 Task: Create Card Card0000000375 in Board Board0000000094 in Workspace WS0000000032 in Trello. Create Card Card0000000376 in Board Board0000000094 in Workspace WS0000000032 in Trello. Create Card Card0000000377 in Board Board0000000095 in Workspace WS0000000032 in Trello. Create Card Card0000000378 in Board Board0000000095 in Workspace WS0000000032 in Trello. Create Card Card0000000379 in Board Board0000000095 in Workspace WS0000000032 in Trello
Action: Mouse moved to (262, 309)
Screenshot: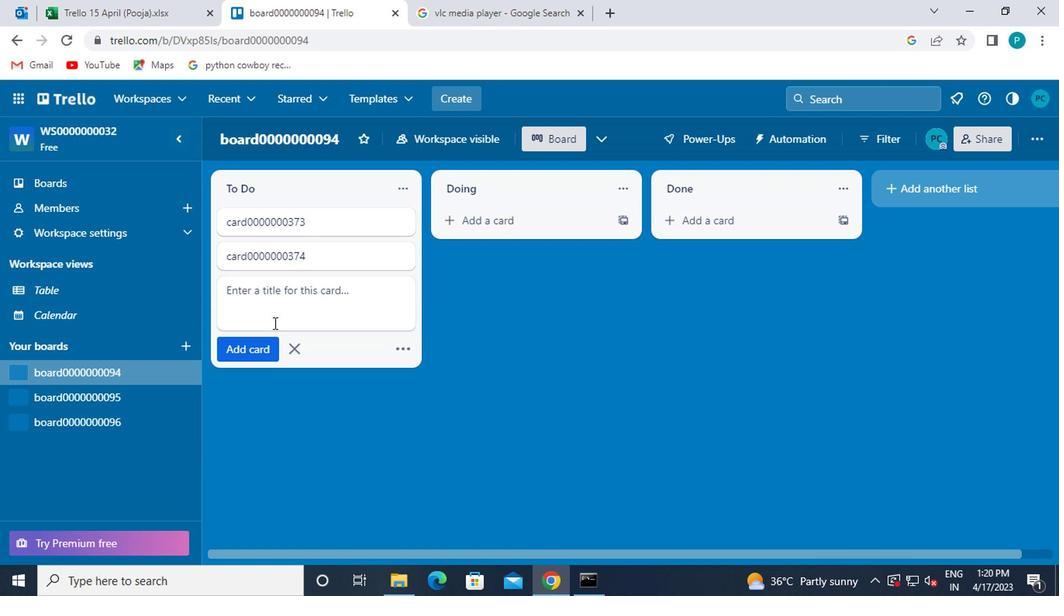 
Action: Mouse pressed left at (262, 309)
Screenshot: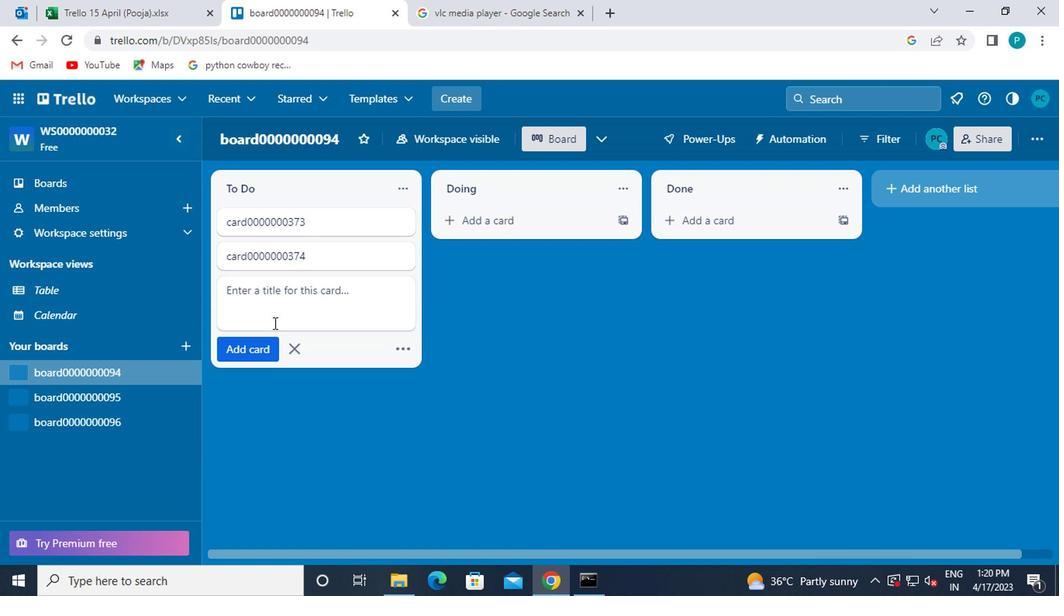 
Action: Key pressed card0000000375
Screenshot: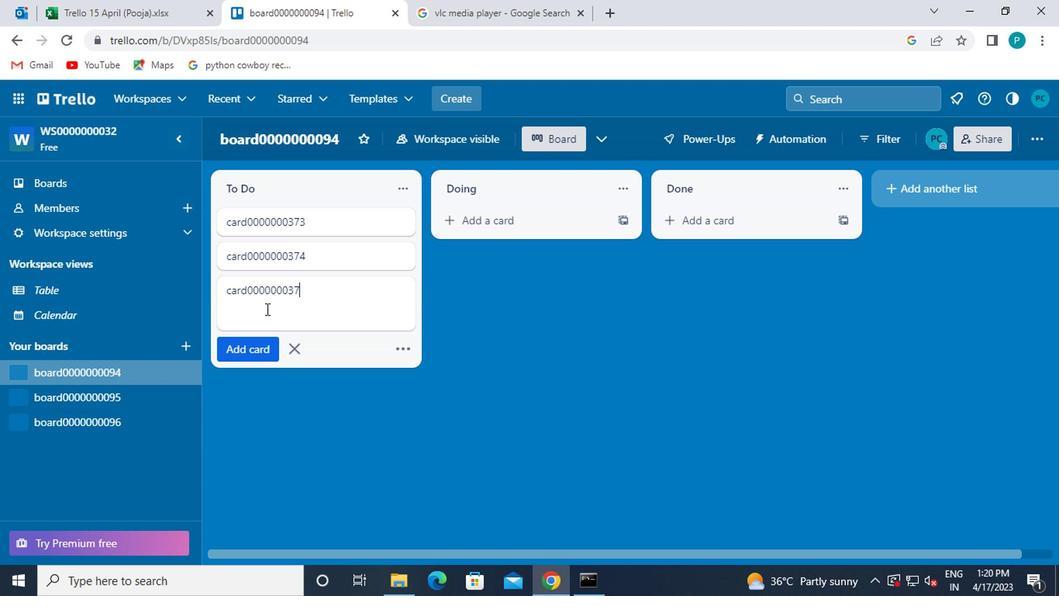 
Action: Mouse moved to (249, 349)
Screenshot: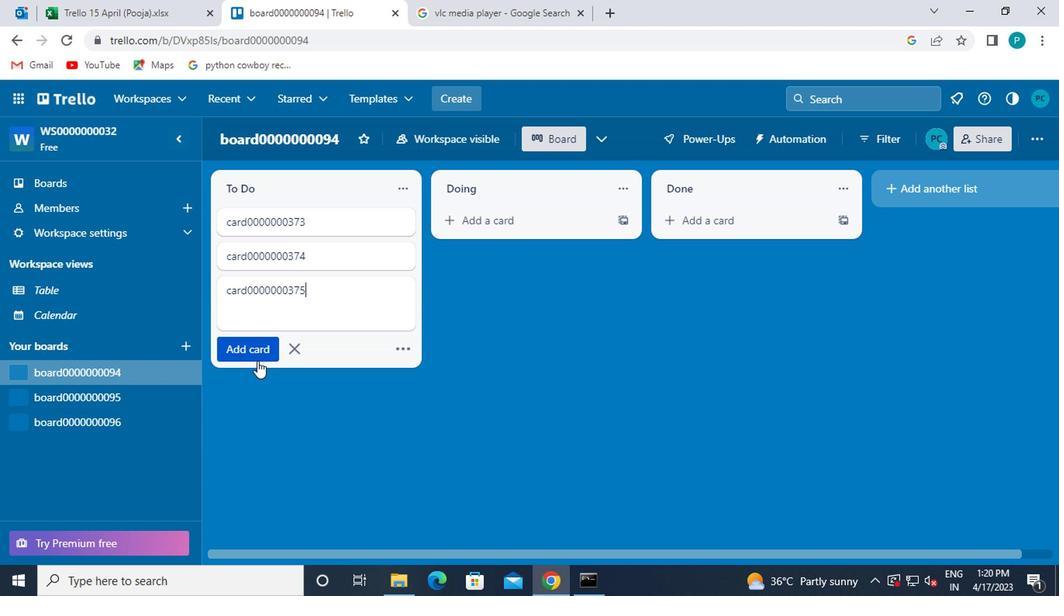 
Action: Mouse pressed left at (249, 349)
Screenshot: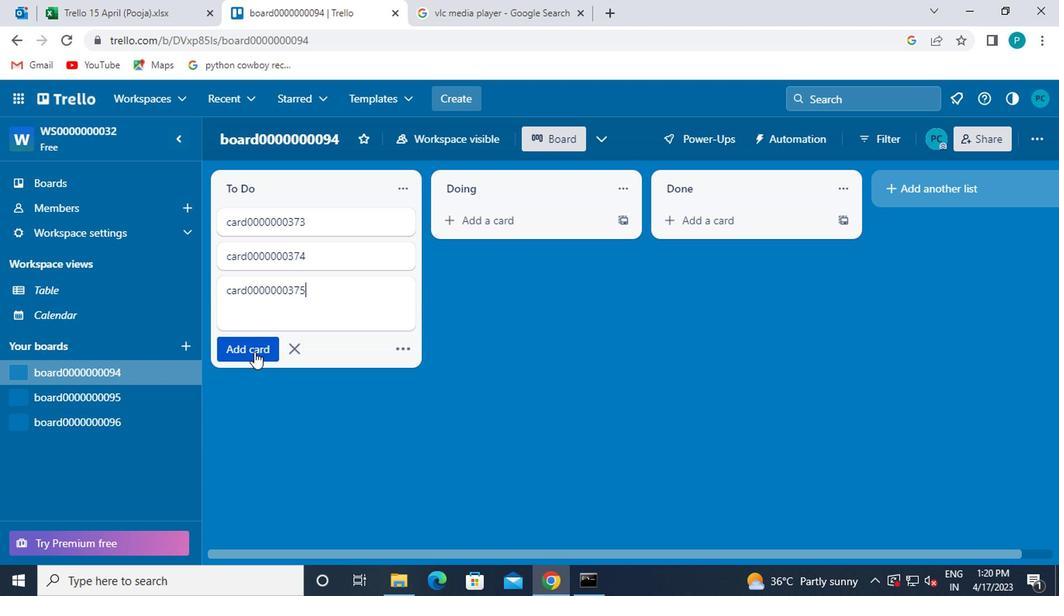 
Action: Key pressed card0000000376
Screenshot: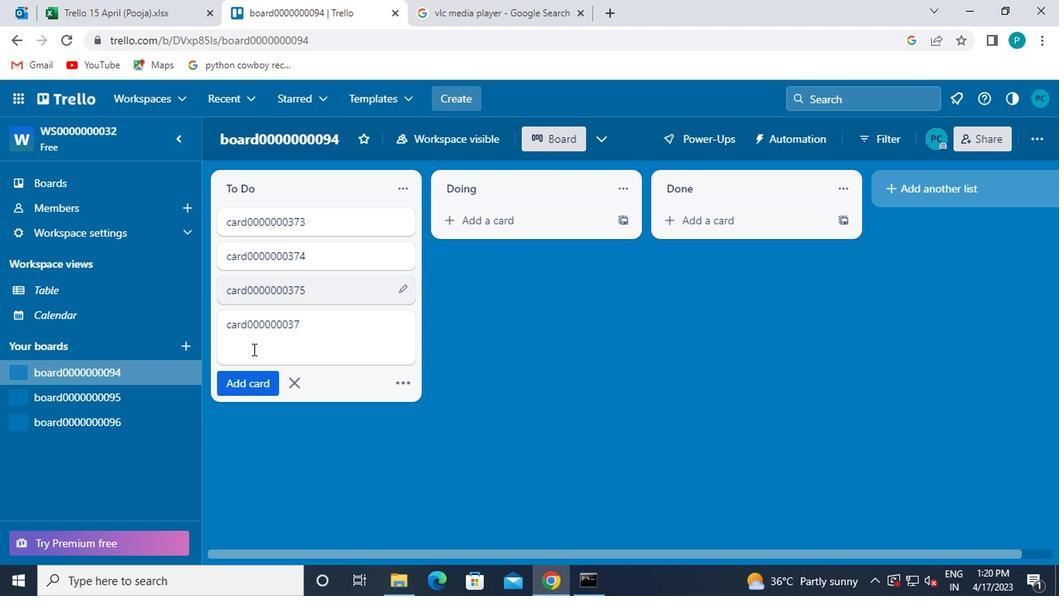 
Action: Mouse moved to (270, 380)
Screenshot: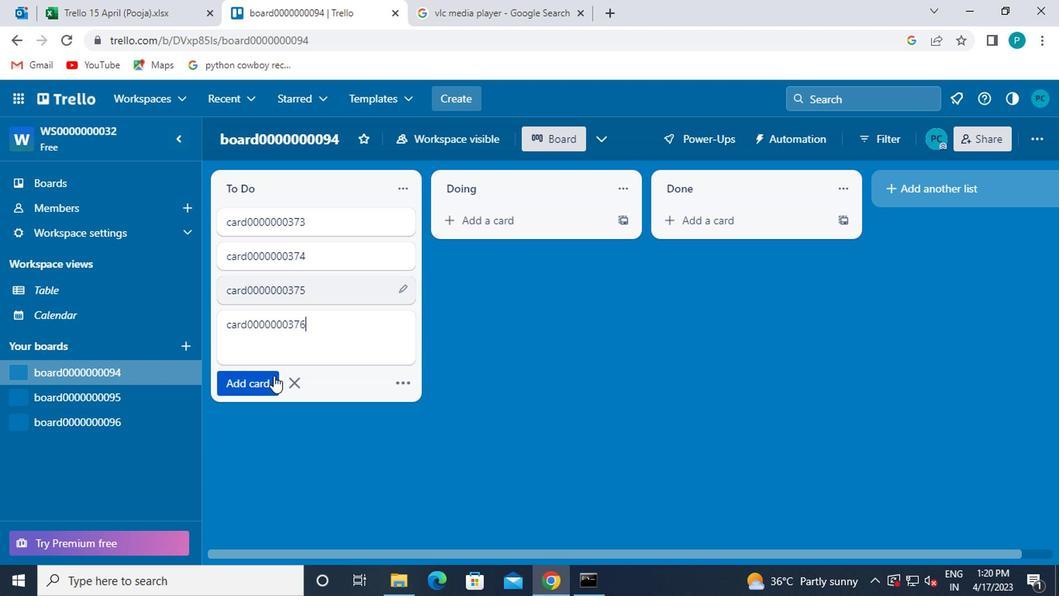 
Action: Mouse pressed left at (270, 380)
Screenshot: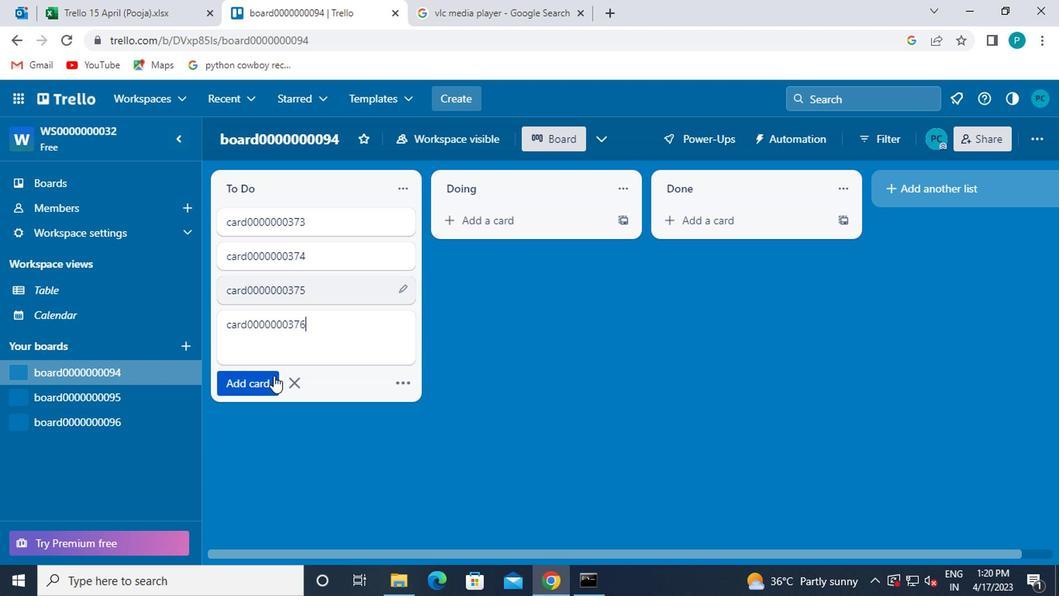 
Action: Mouse moved to (293, 410)
Screenshot: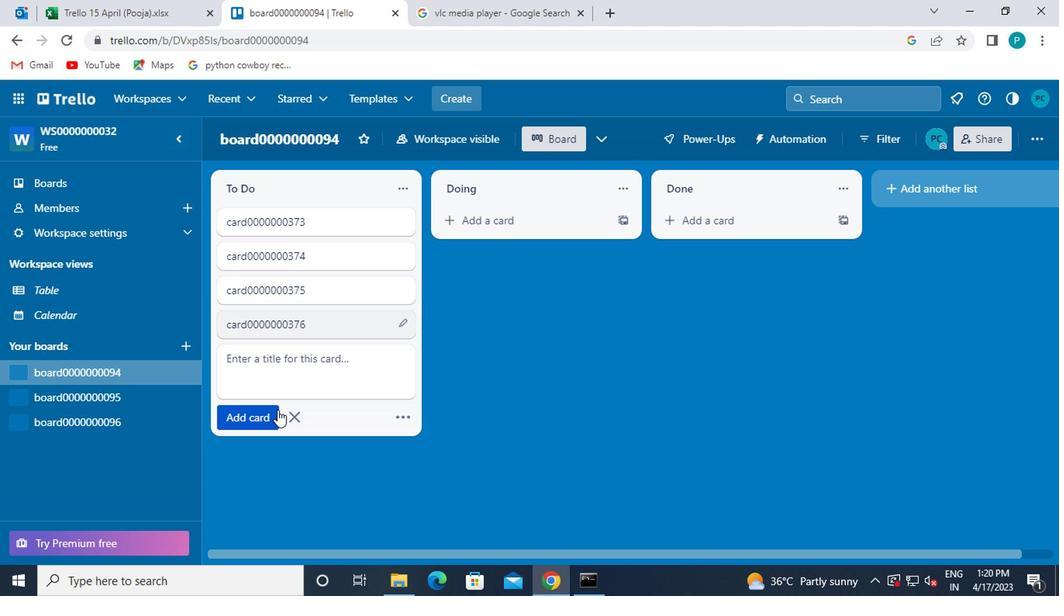 
Action: Mouse pressed left at (293, 410)
Screenshot: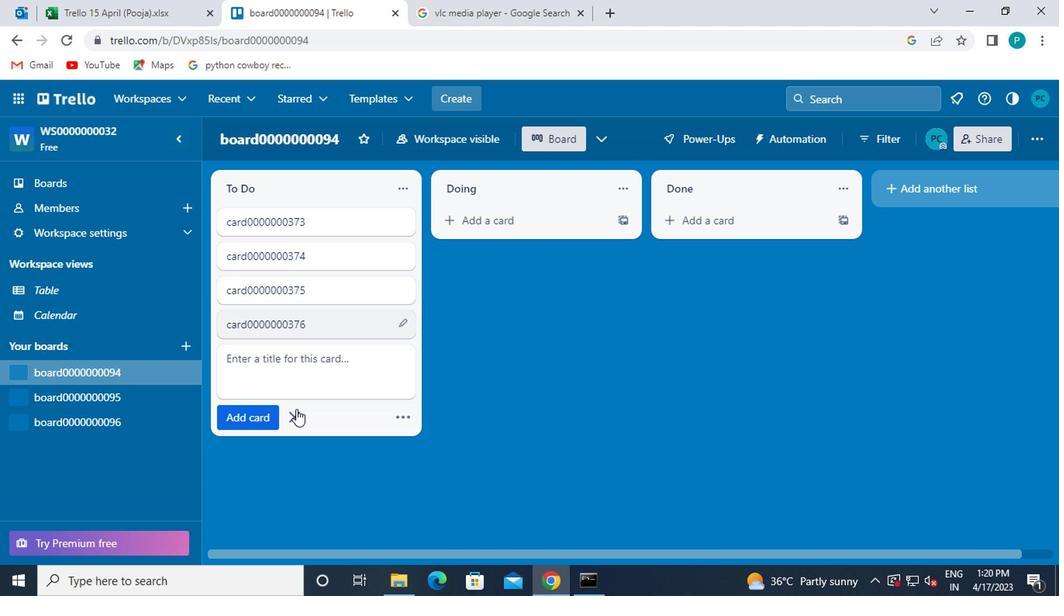 
Action: Mouse moved to (124, 401)
Screenshot: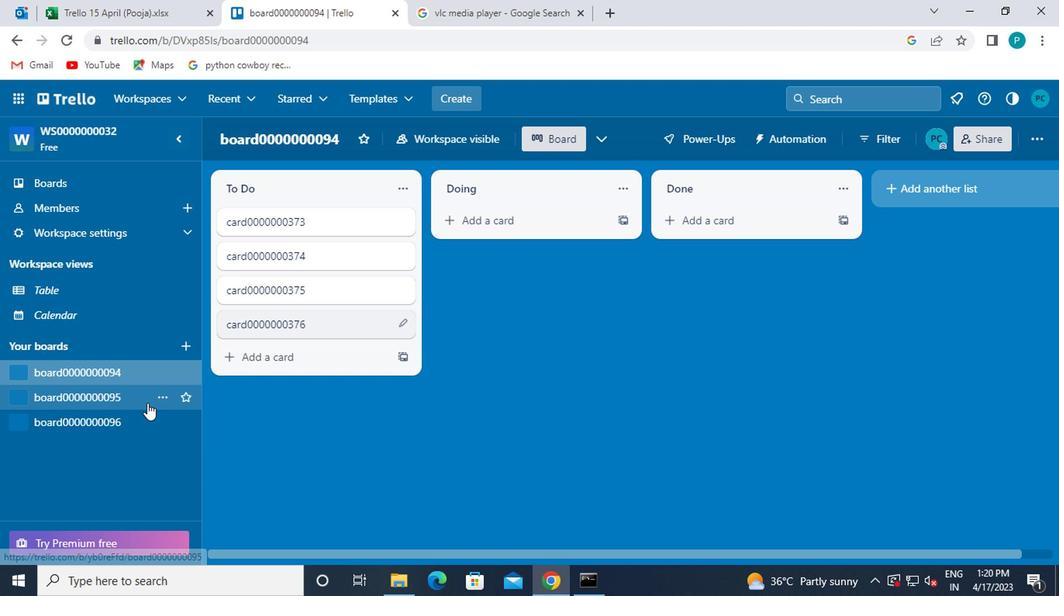 
Action: Mouse pressed left at (124, 401)
Screenshot: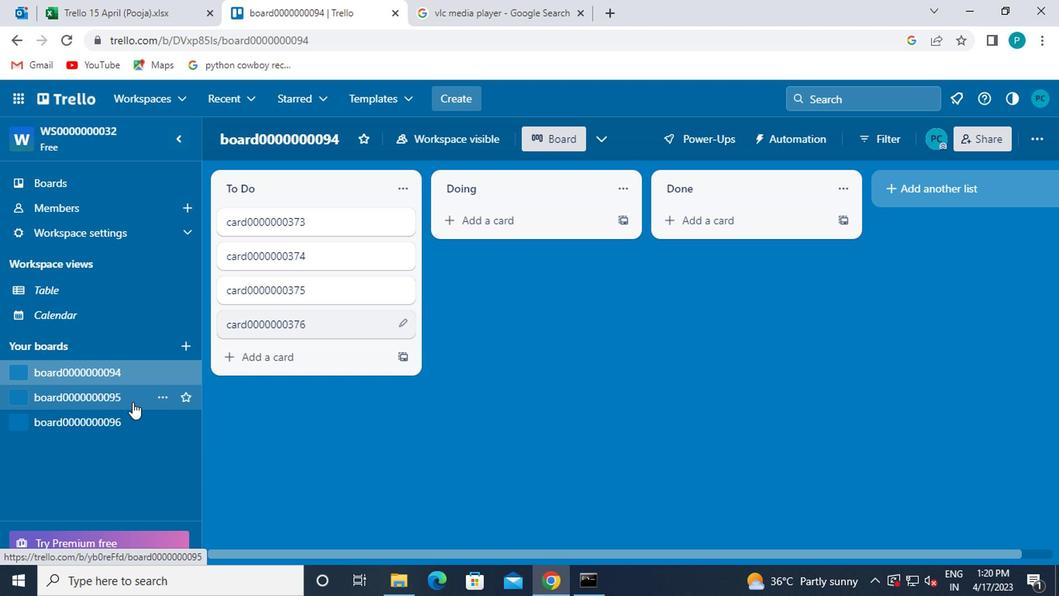 
Action: Mouse moved to (266, 225)
Screenshot: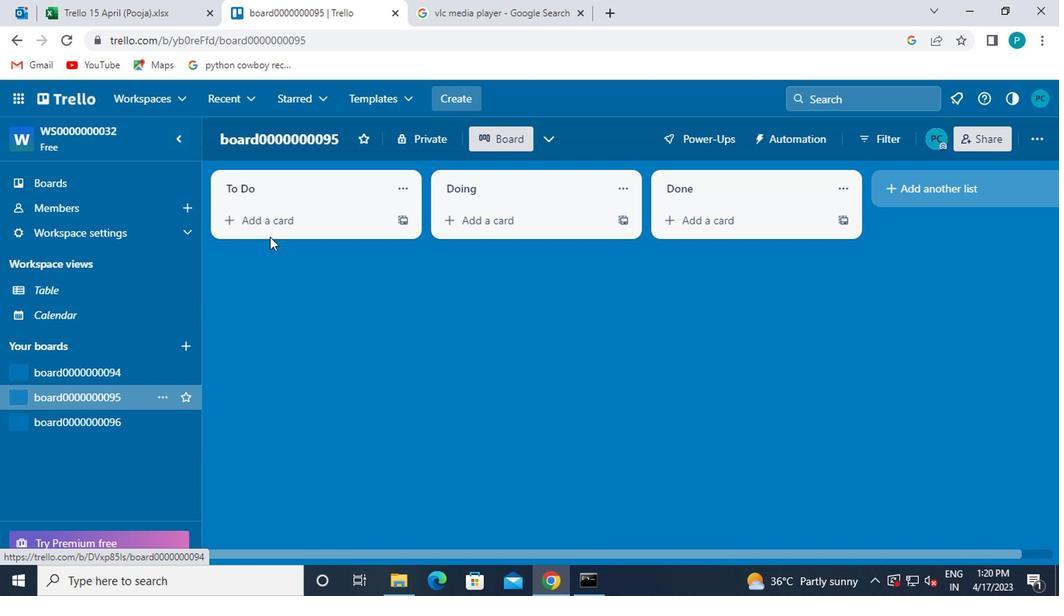 
Action: Mouse pressed left at (266, 225)
Screenshot: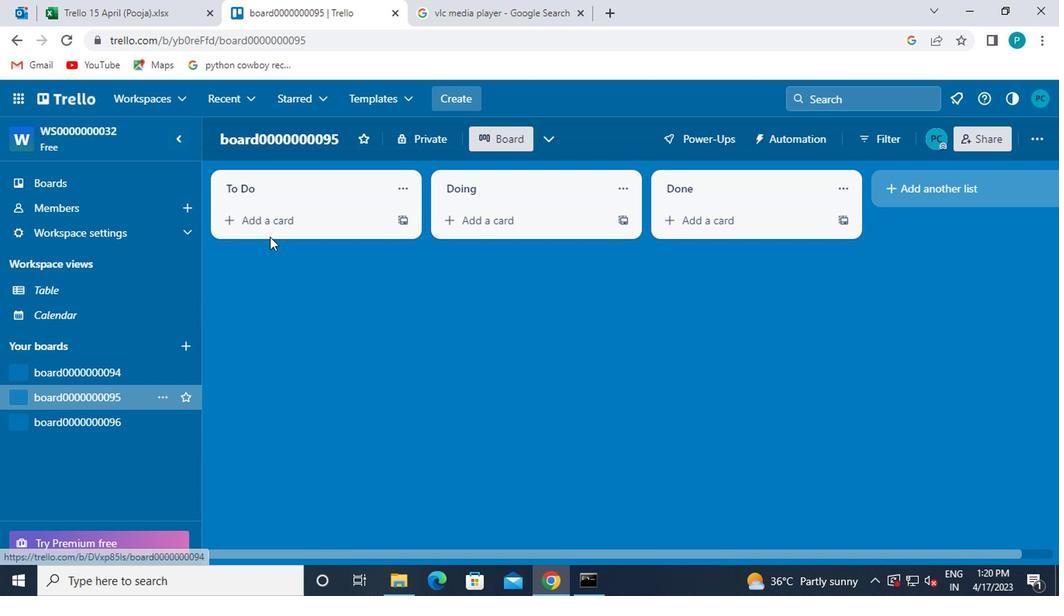 
Action: Key pressed card0000000377
Screenshot: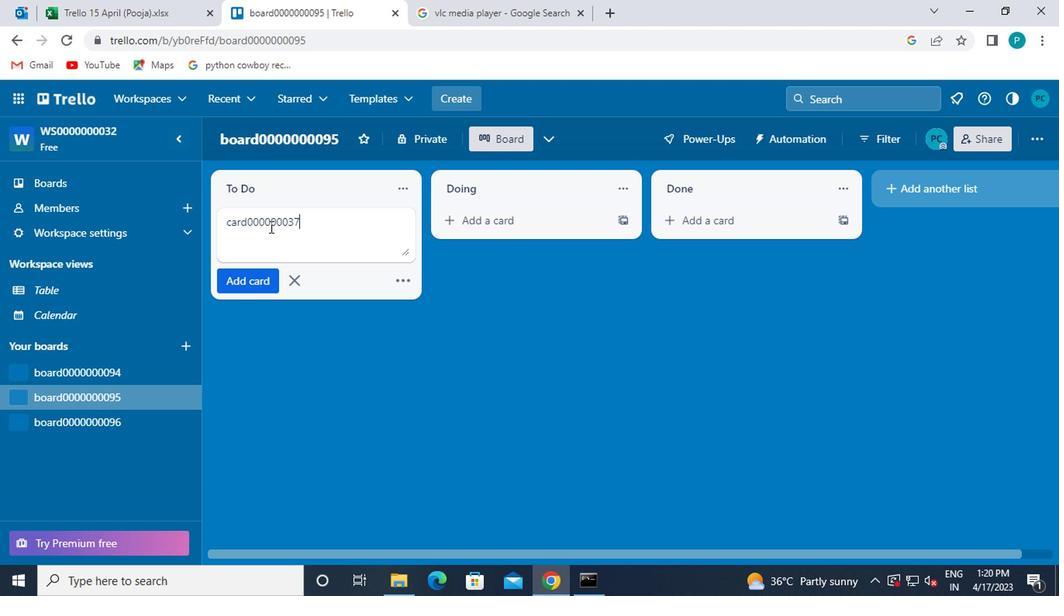 
Action: Mouse moved to (241, 283)
Screenshot: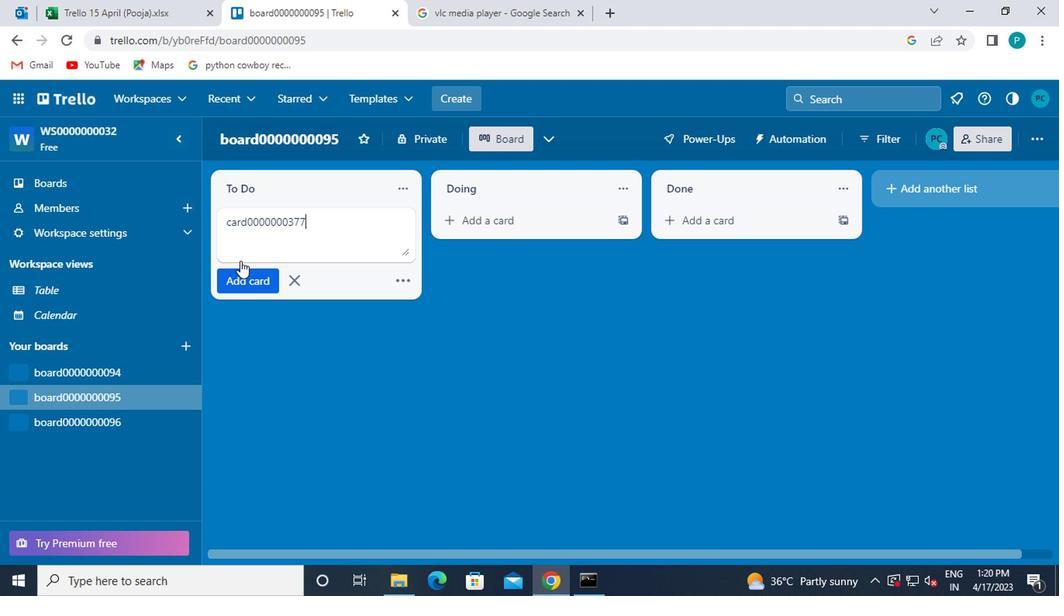 
Action: Mouse pressed left at (241, 283)
Screenshot: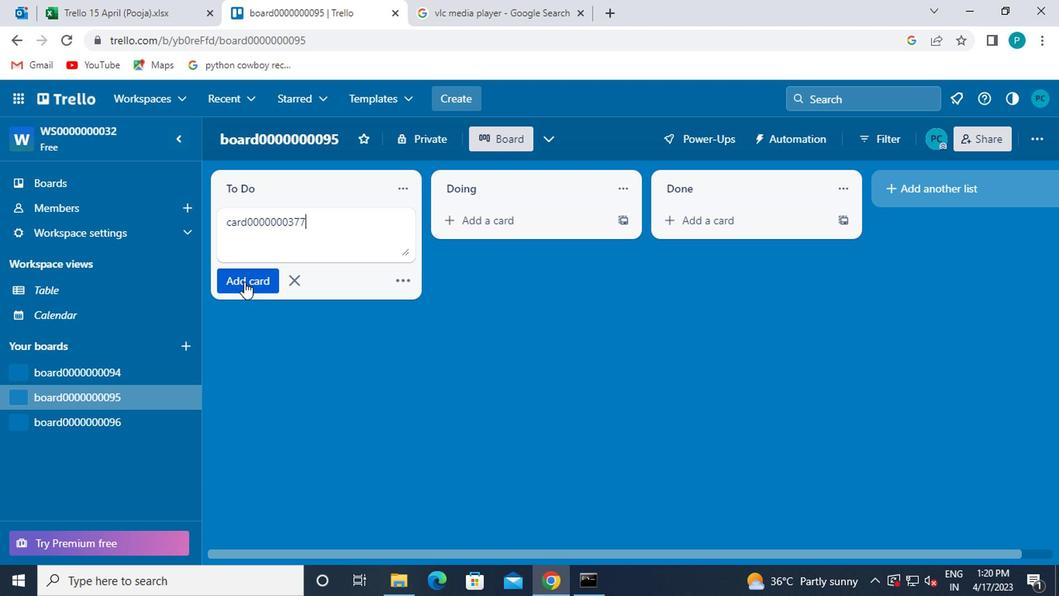 
Action: Mouse moved to (241, 284)
Screenshot: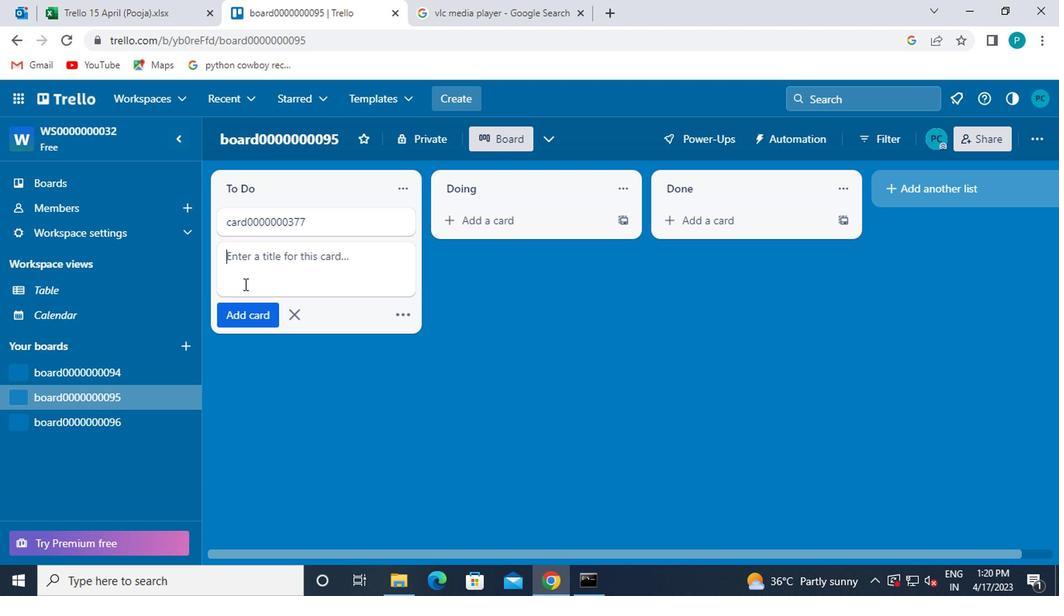 
Action: Key pressed card0000000378
Screenshot: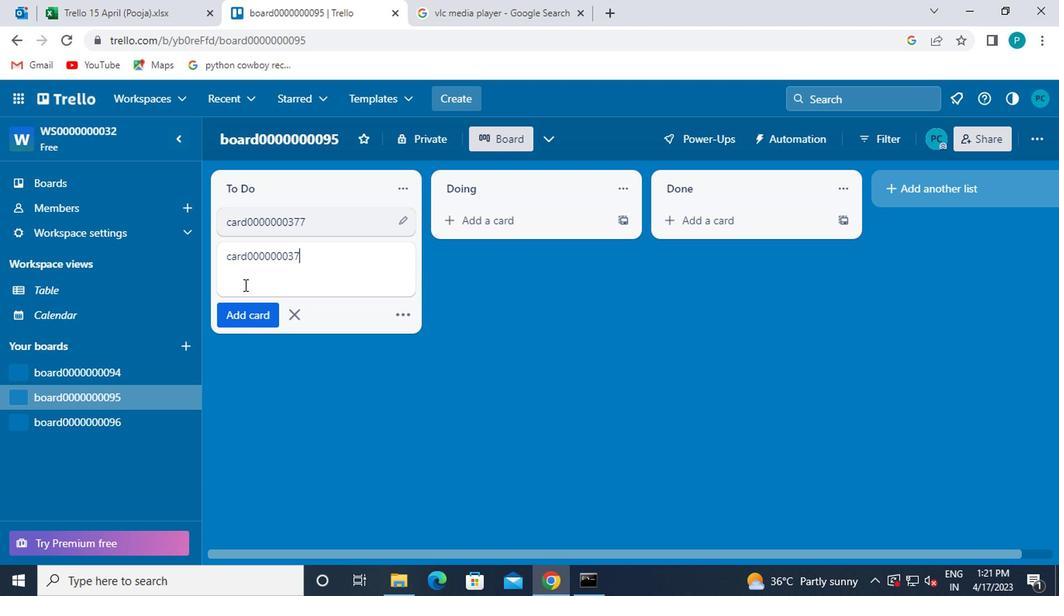 
Action: Mouse moved to (226, 314)
Screenshot: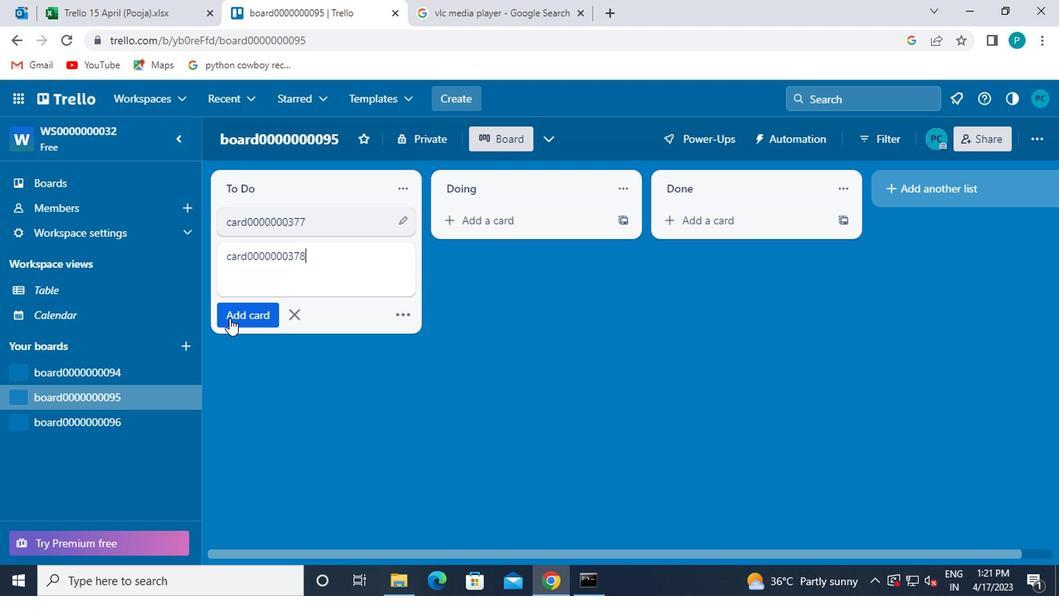 
Action: Mouse pressed left at (226, 314)
Screenshot: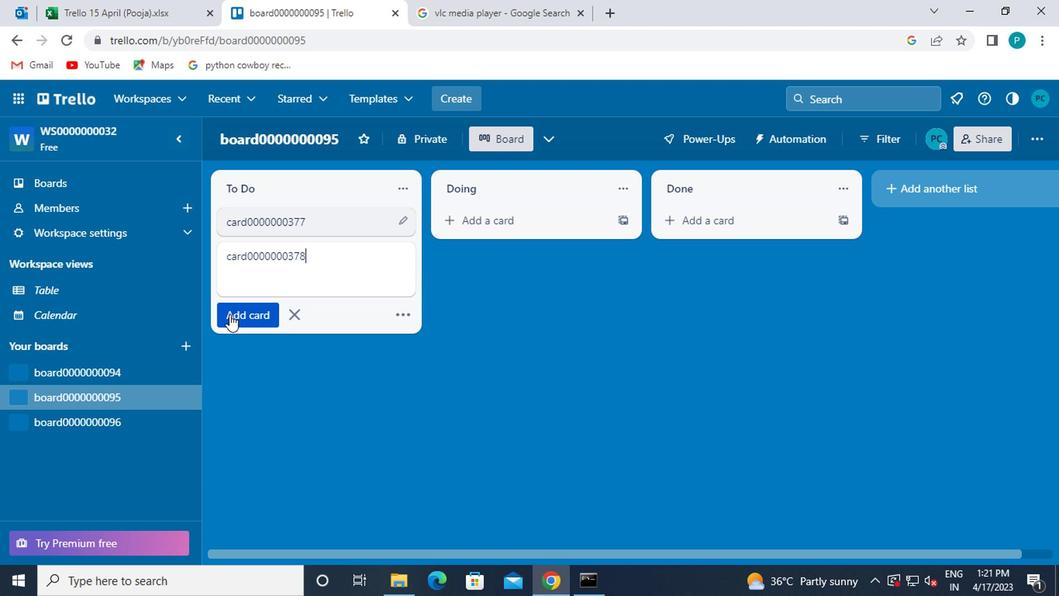 
Action: Key pressed card0000000379
Screenshot: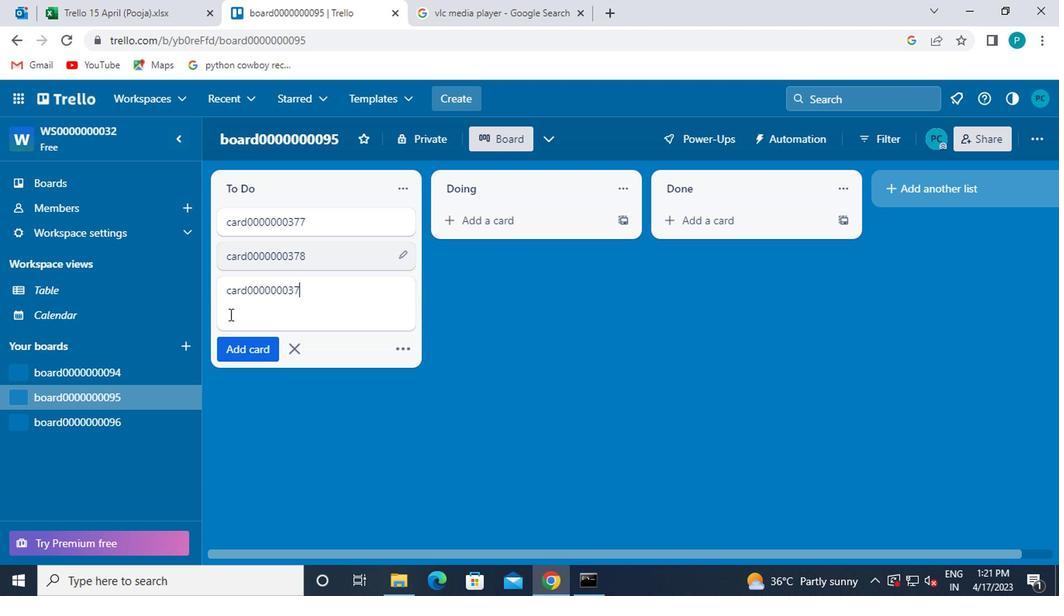 
Action: Mouse moved to (222, 350)
Screenshot: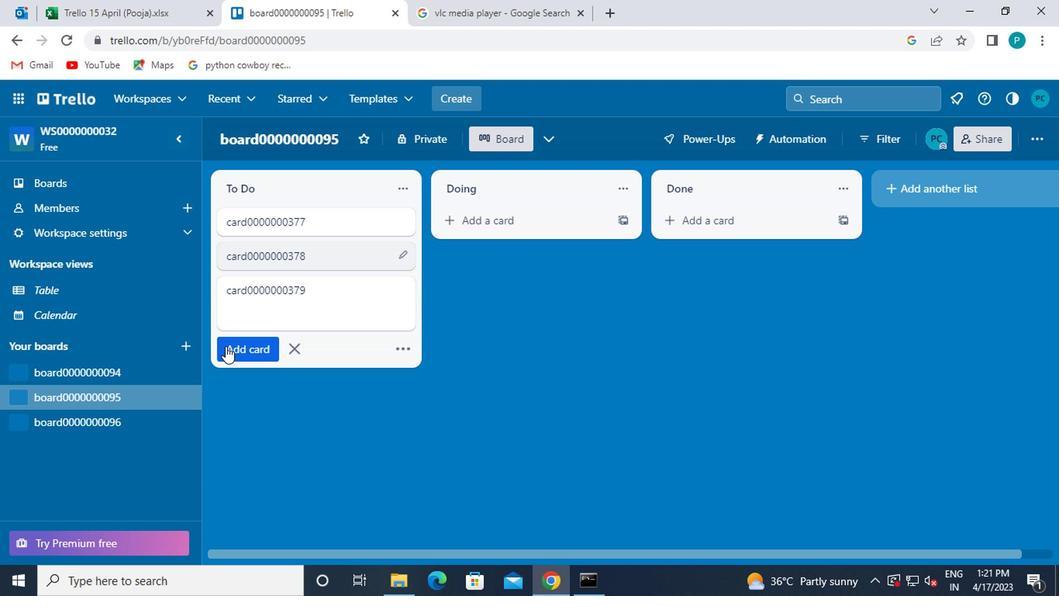 
Action: Mouse pressed left at (222, 350)
Screenshot: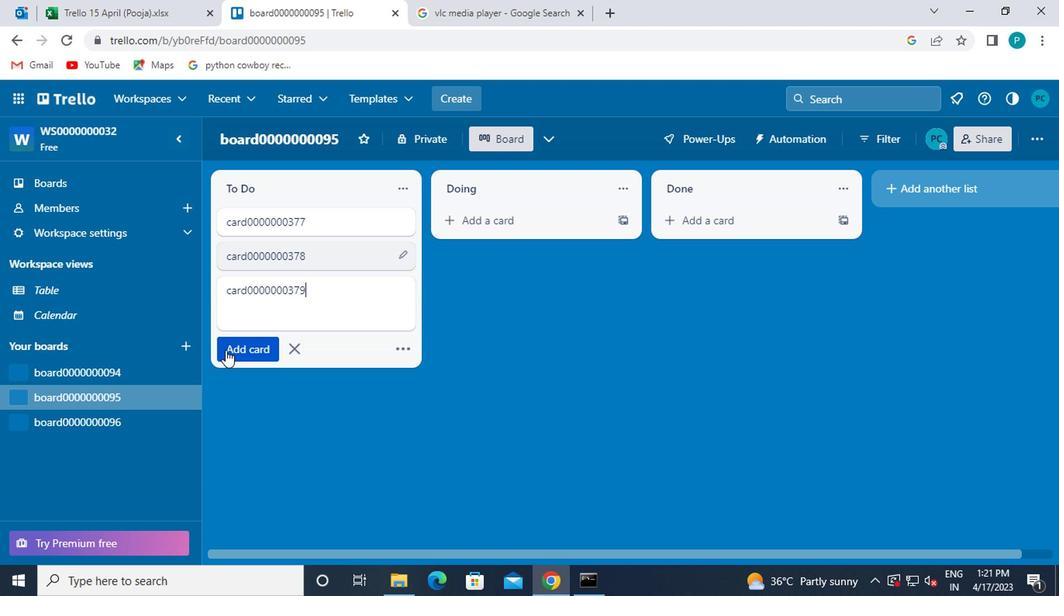 
